 Task: Change the option "Subdirectory behavior" for the playlist to "none".
Action: Mouse moved to (91, 11)
Screenshot: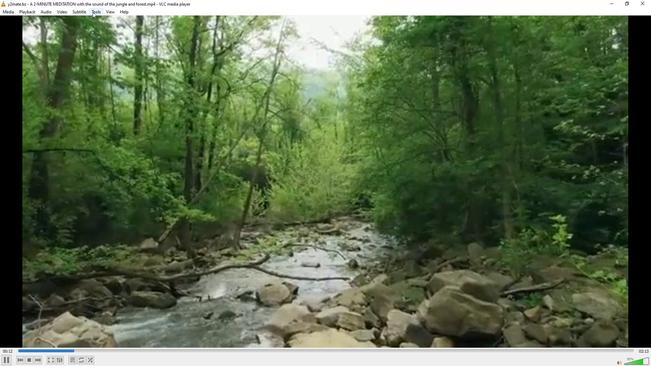 
Action: Mouse pressed left at (91, 11)
Screenshot: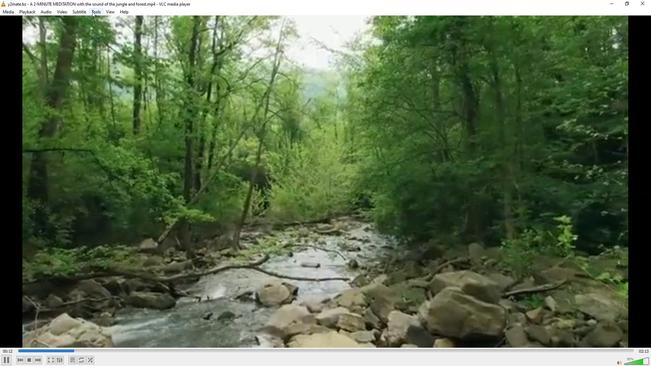 
Action: Mouse moved to (104, 93)
Screenshot: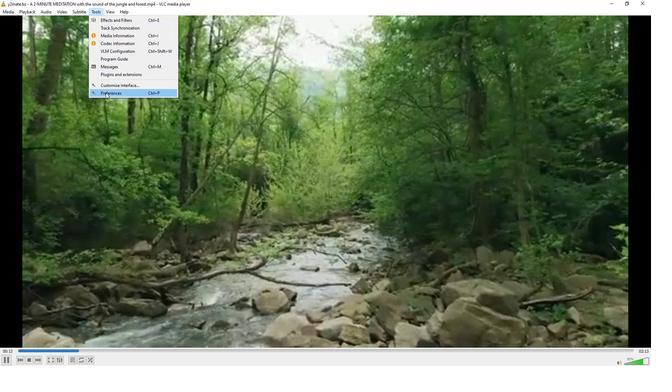 
Action: Mouse pressed left at (104, 93)
Screenshot: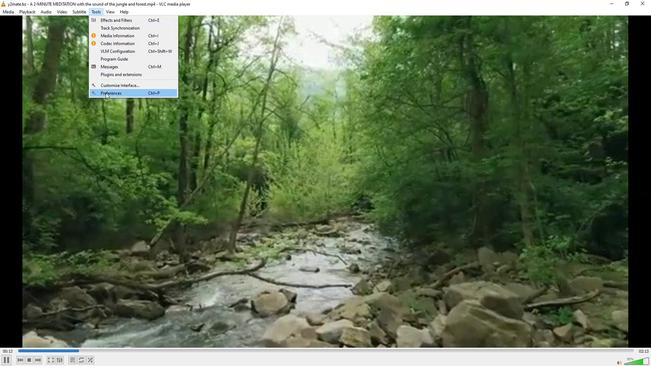 
Action: Mouse moved to (214, 298)
Screenshot: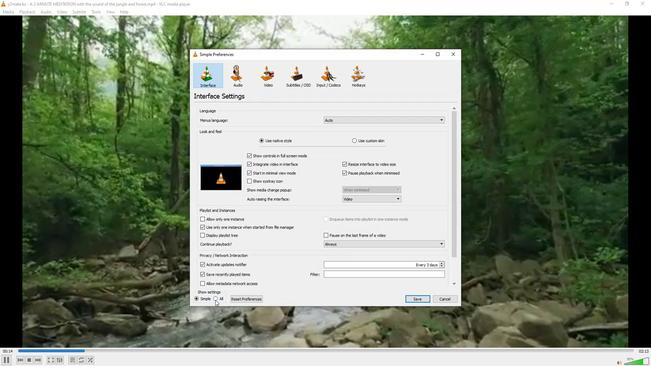 
Action: Mouse pressed left at (214, 298)
Screenshot: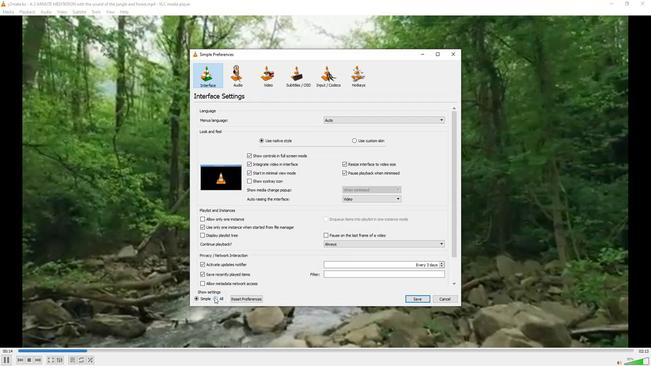 
Action: Mouse moved to (224, 278)
Screenshot: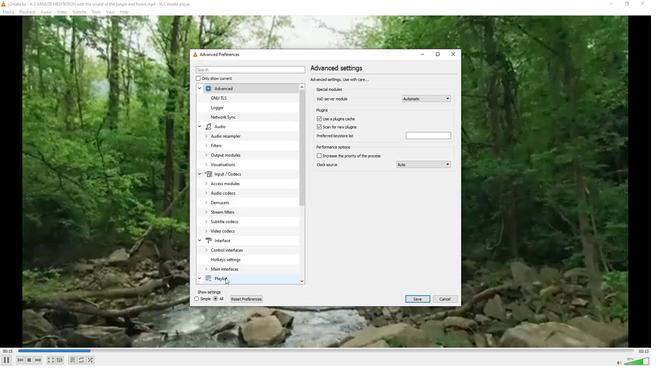 
Action: Mouse pressed left at (224, 278)
Screenshot: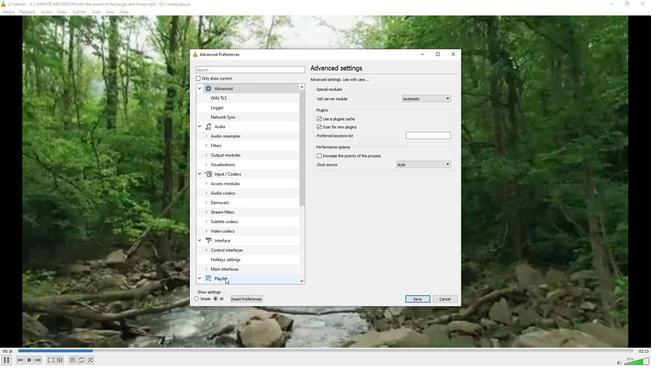 
Action: Mouse moved to (451, 238)
Screenshot: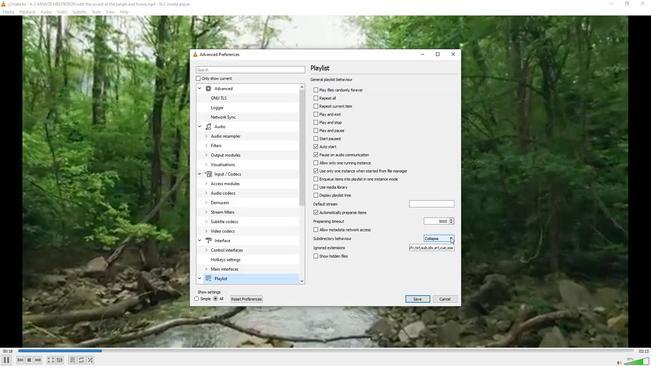 
Action: Mouse pressed left at (451, 238)
Screenshot: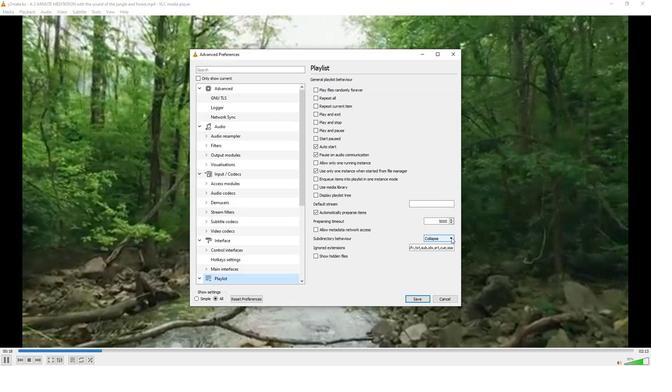
Action: Mouse moved to (431, 243)
Screenshot: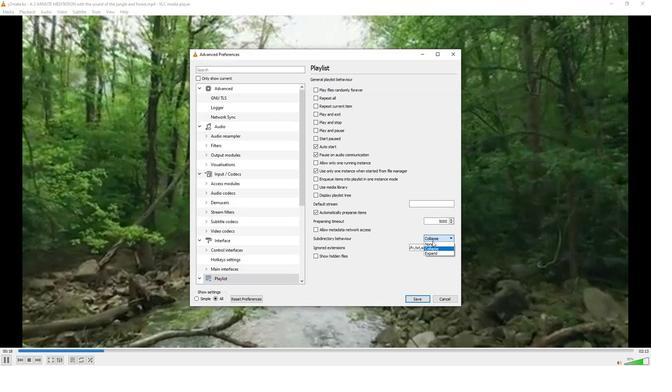 
Action: Mouse pressed left at (431, 243)
Screenshot: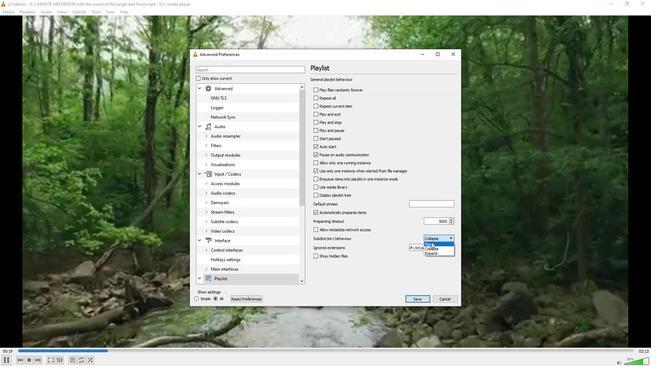 
Action: Mouse moved to (424, 254)
Screenshot: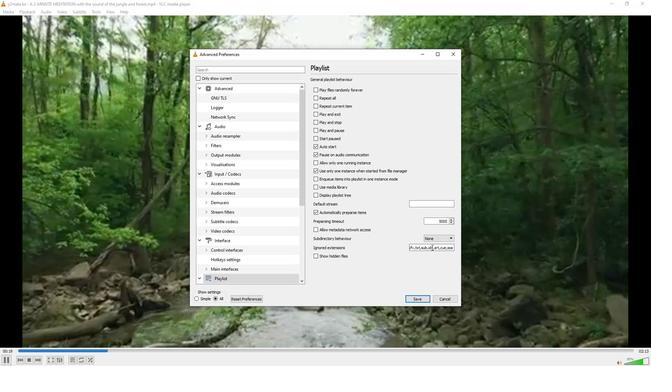 
